 Task: Create a task  Improve website accessibility for users with visual impairments , assign it to team member softage.7@softage.net in the project TracePlan and update the status of the task to  On Track  , set the priority of the task to High.
Action: Mouse moved to (74, 341)
Screenshot: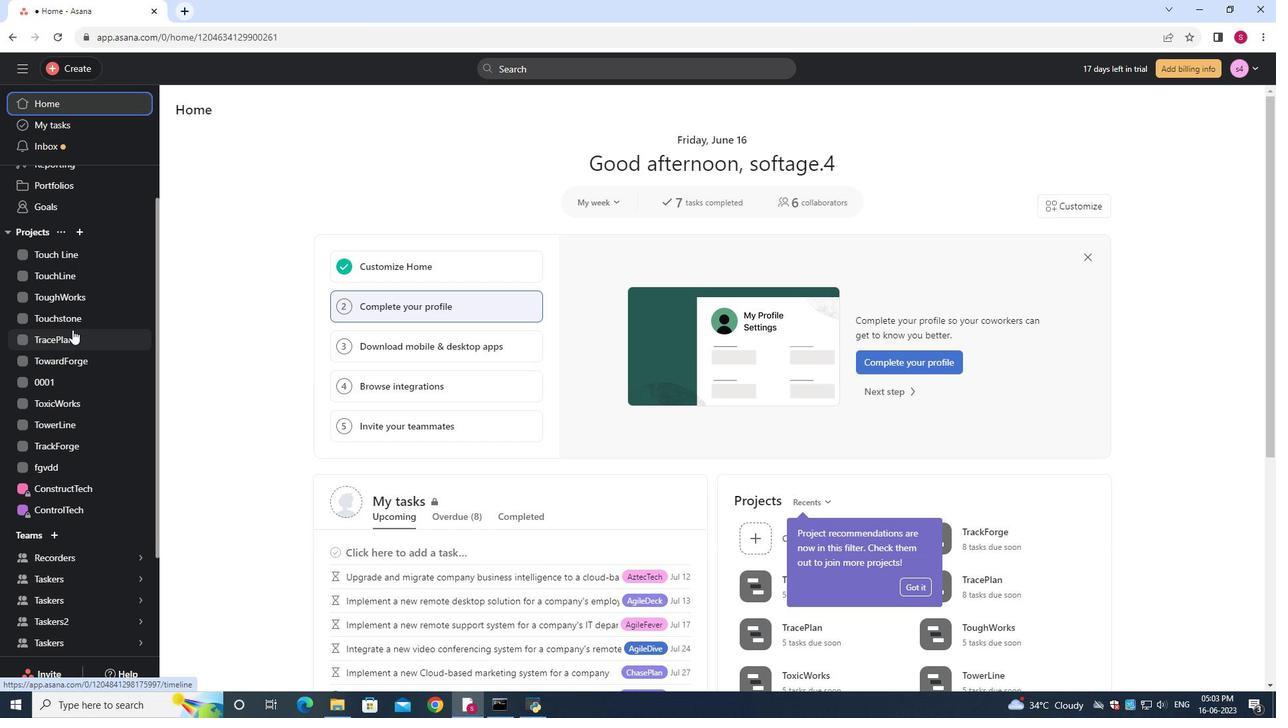 
Action: Mouse pressed left at (74, 341)
Screenshot: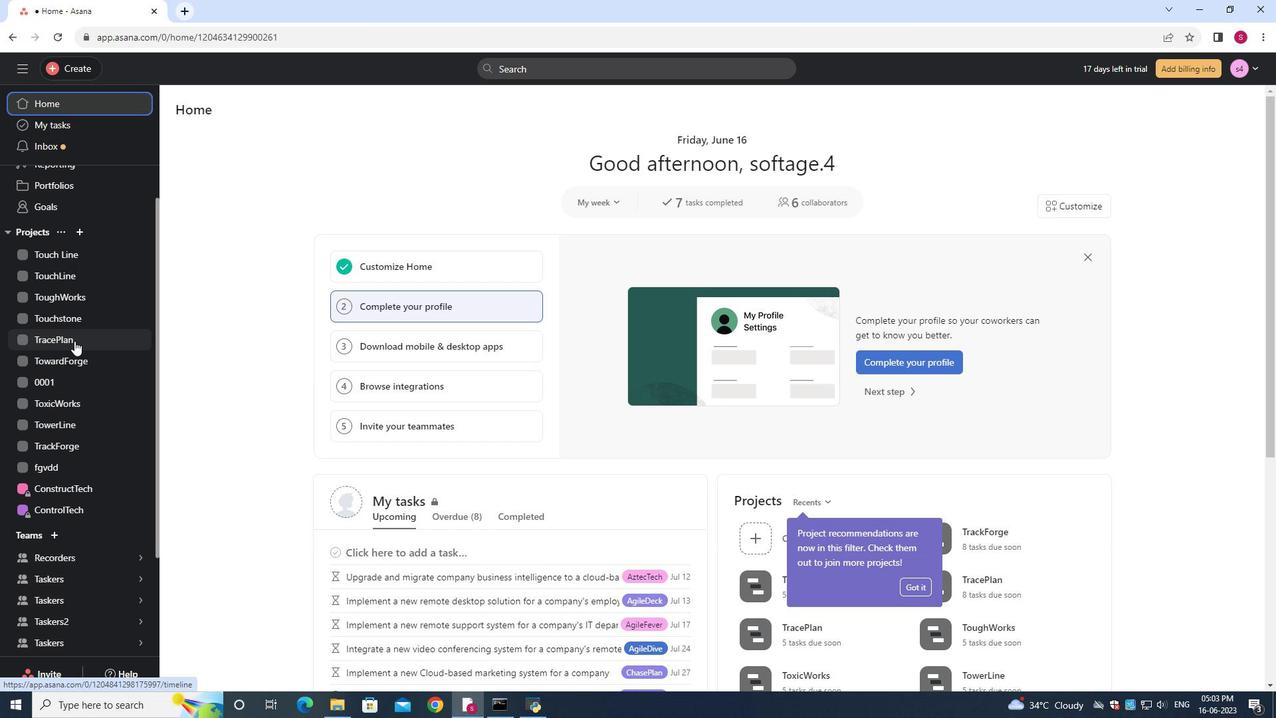 
Action: Mouse moved to (206, 174)
Screenshot: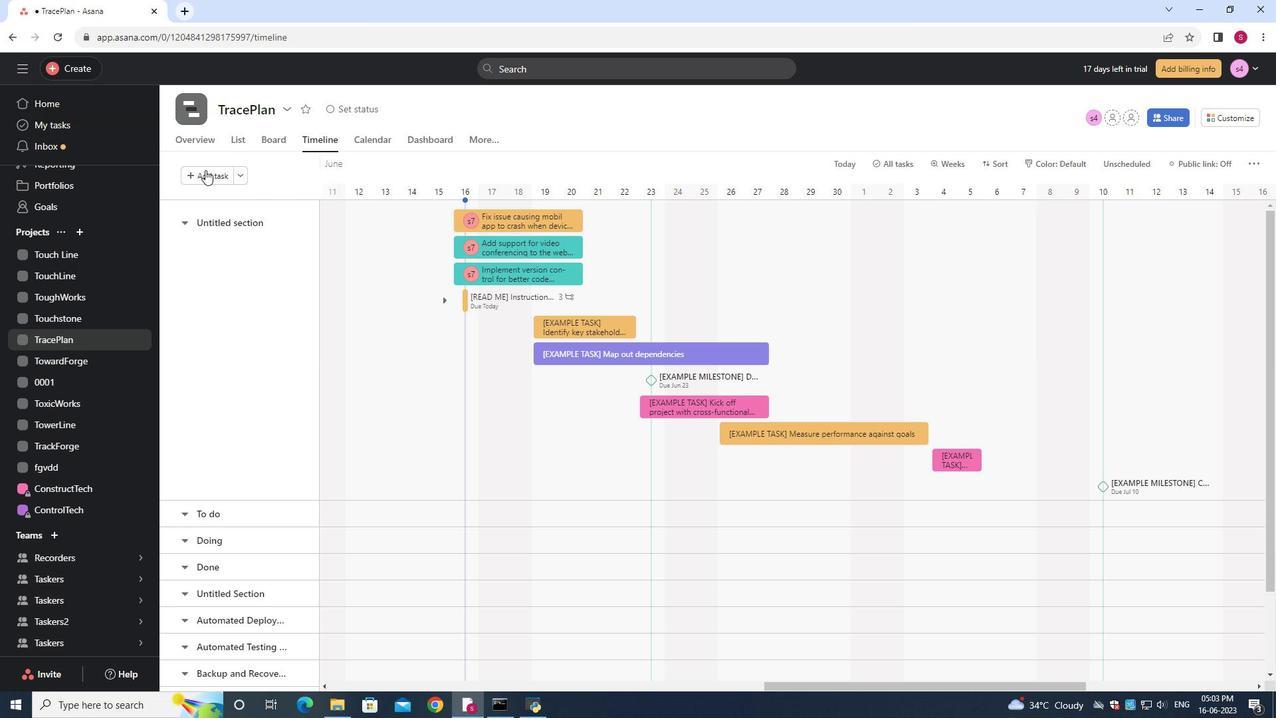 
Action: Mouse pressed left at (206, 174)
Screenshot: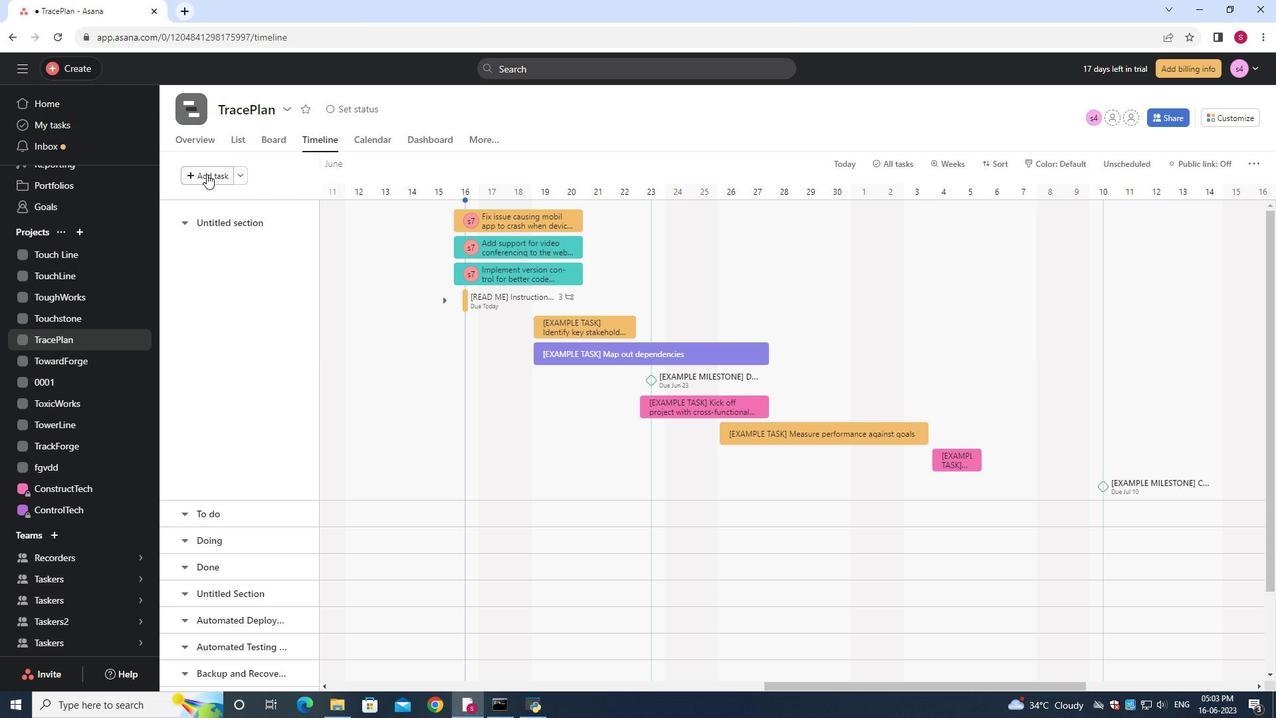 
Action: Mouse moved to (207, 174)
Screenshot: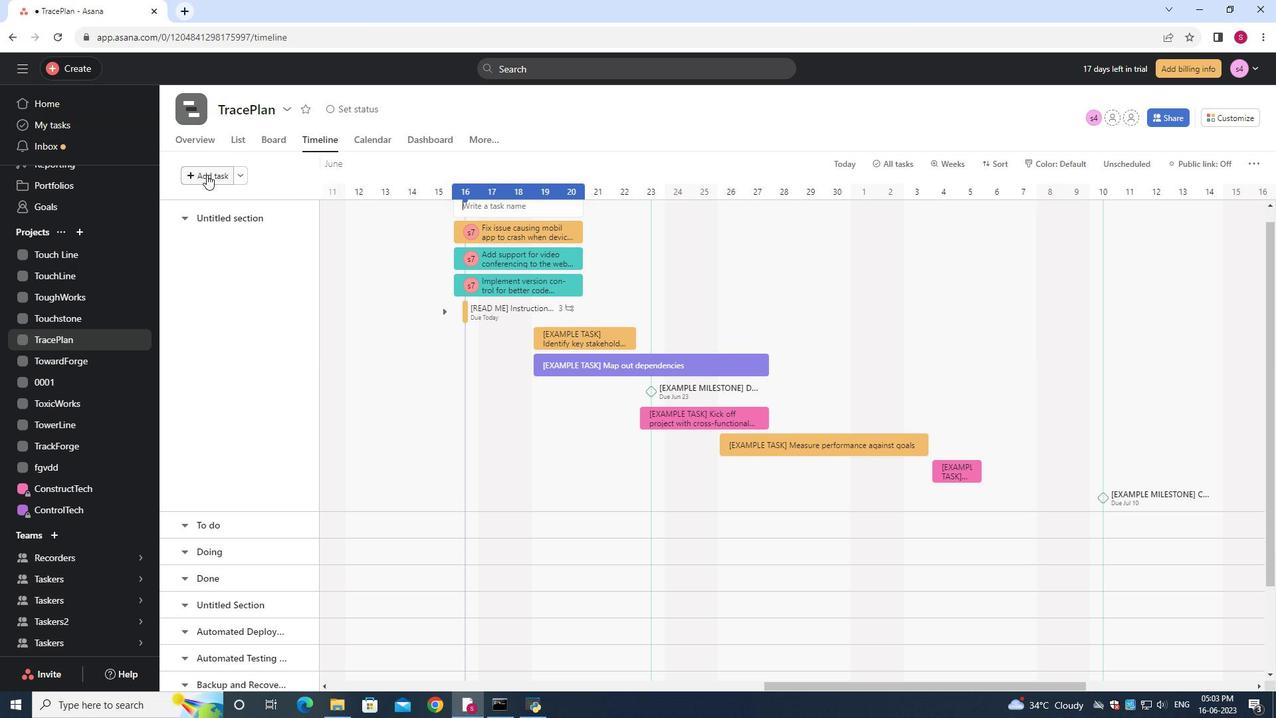 
Action: Key pressed <Key.shift>Improve<Key.space>website<Key.space>accessibility<Key.space>for<Key.space>users<Key.space>with<Key.space>visual<Key.space>impairments
Screenshot: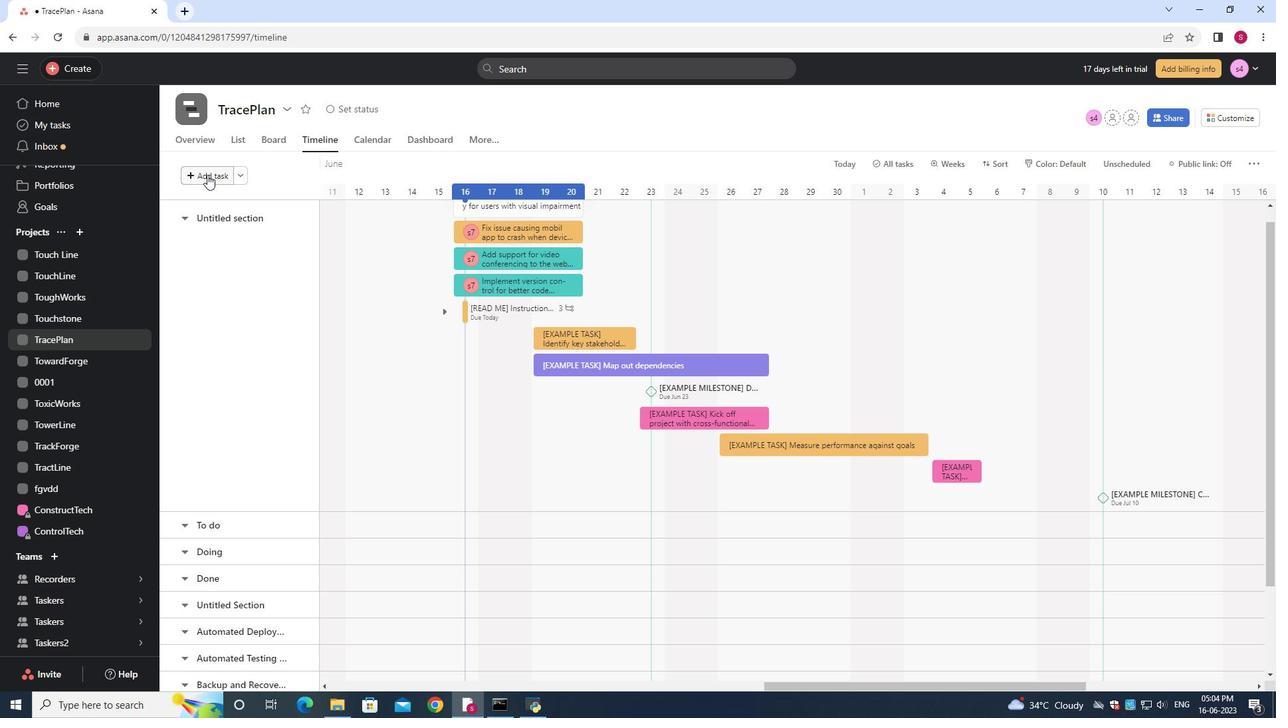 
Action: Mouse moved to (581, 207)
Screenshot: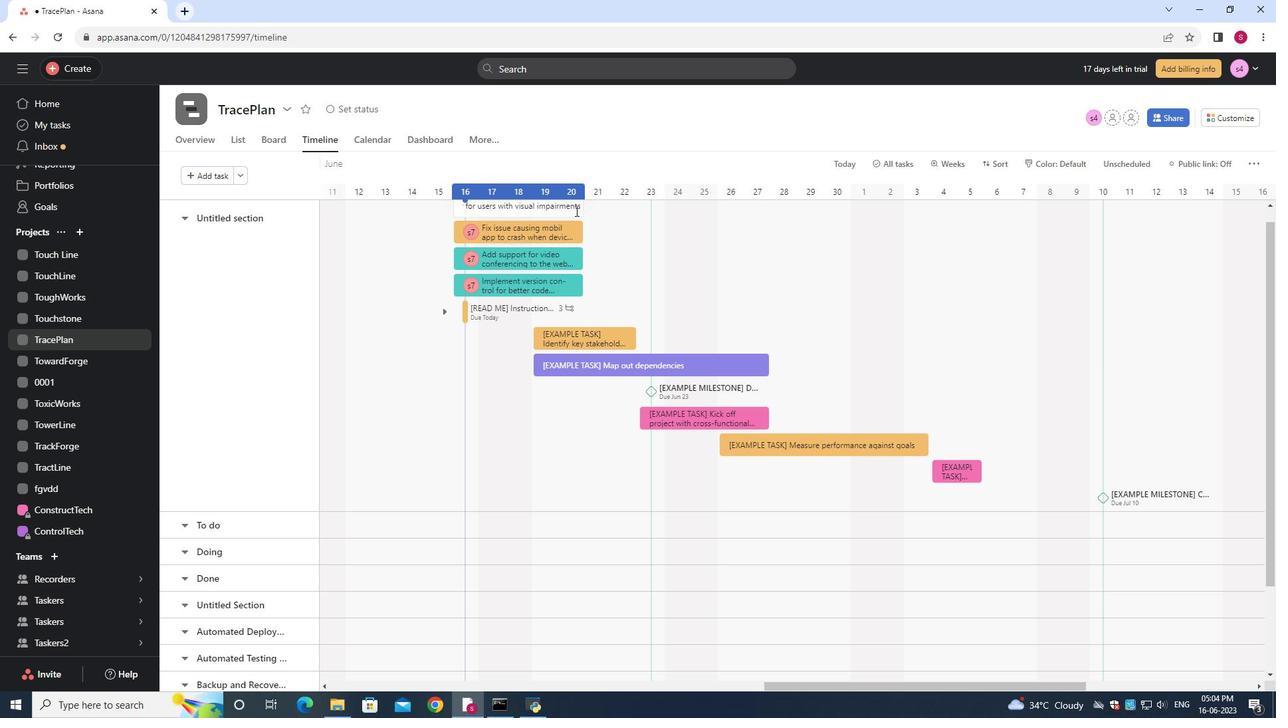 
Action: Mouse pressed left at (581, 207)
Screenshot: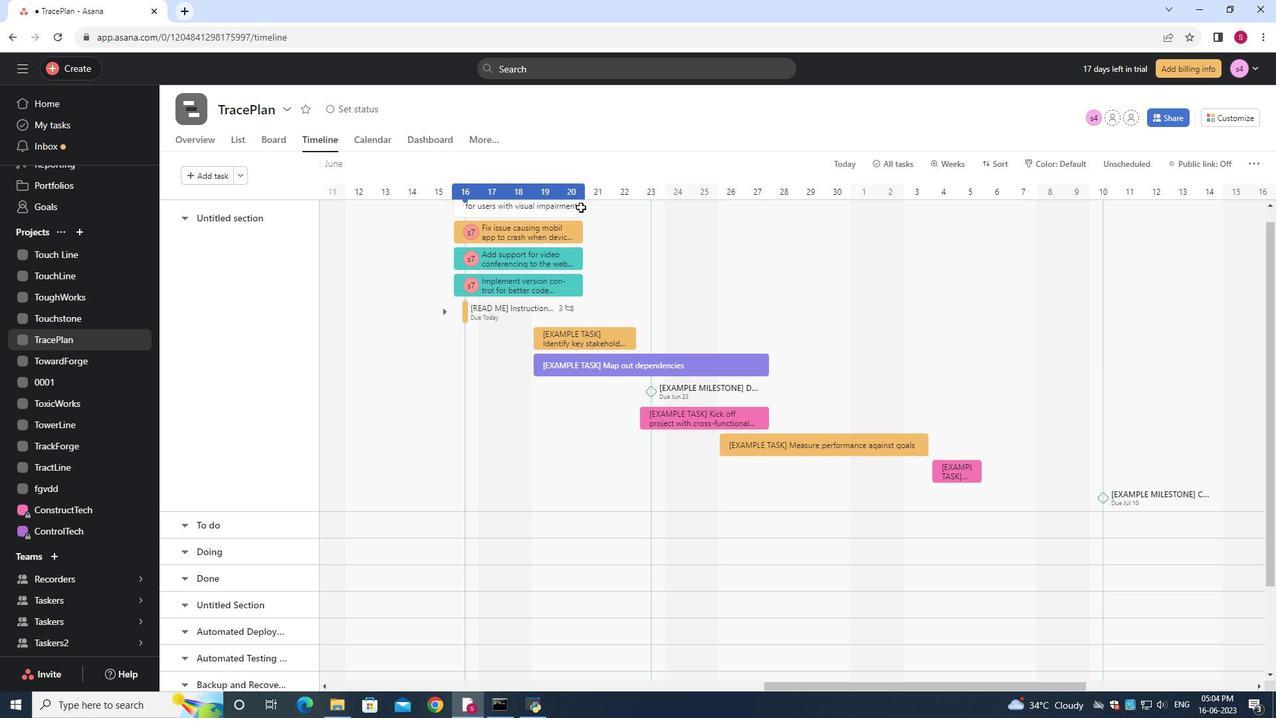 
Action: Mouse moved to (943, 265)
Screenshot: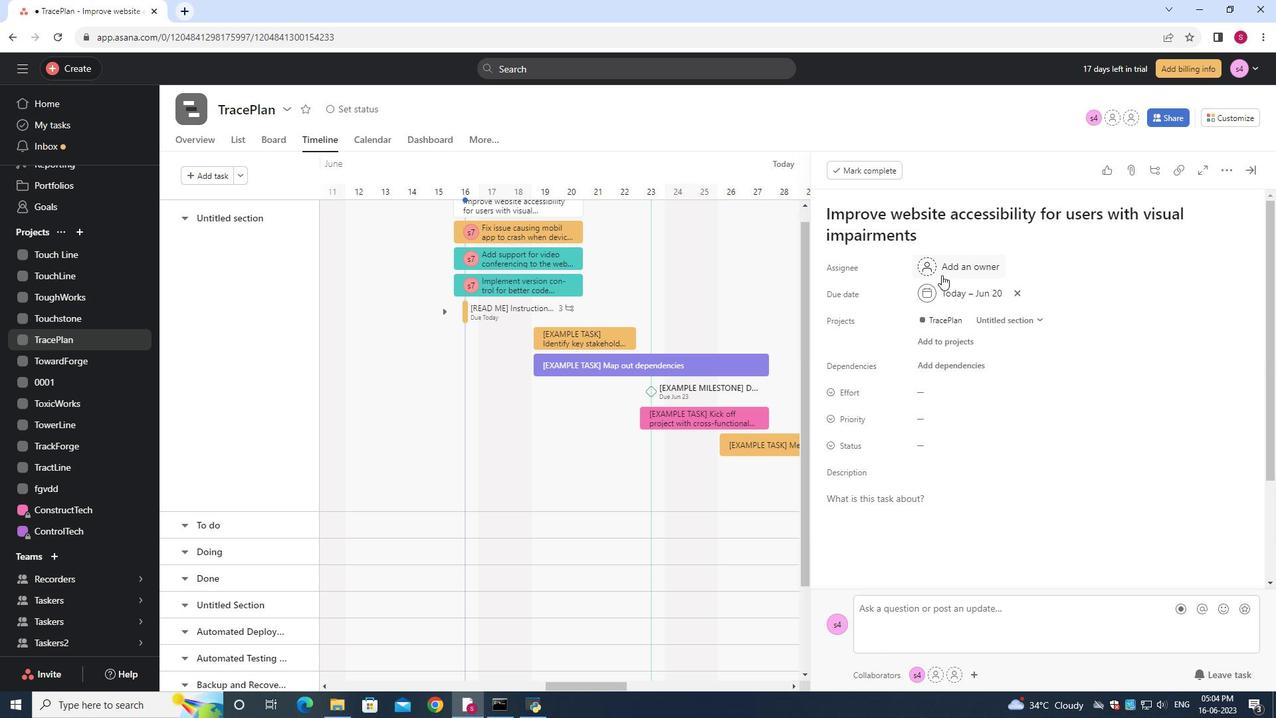 
Action: Mouse pressed left at (943, 265)
Screenshot: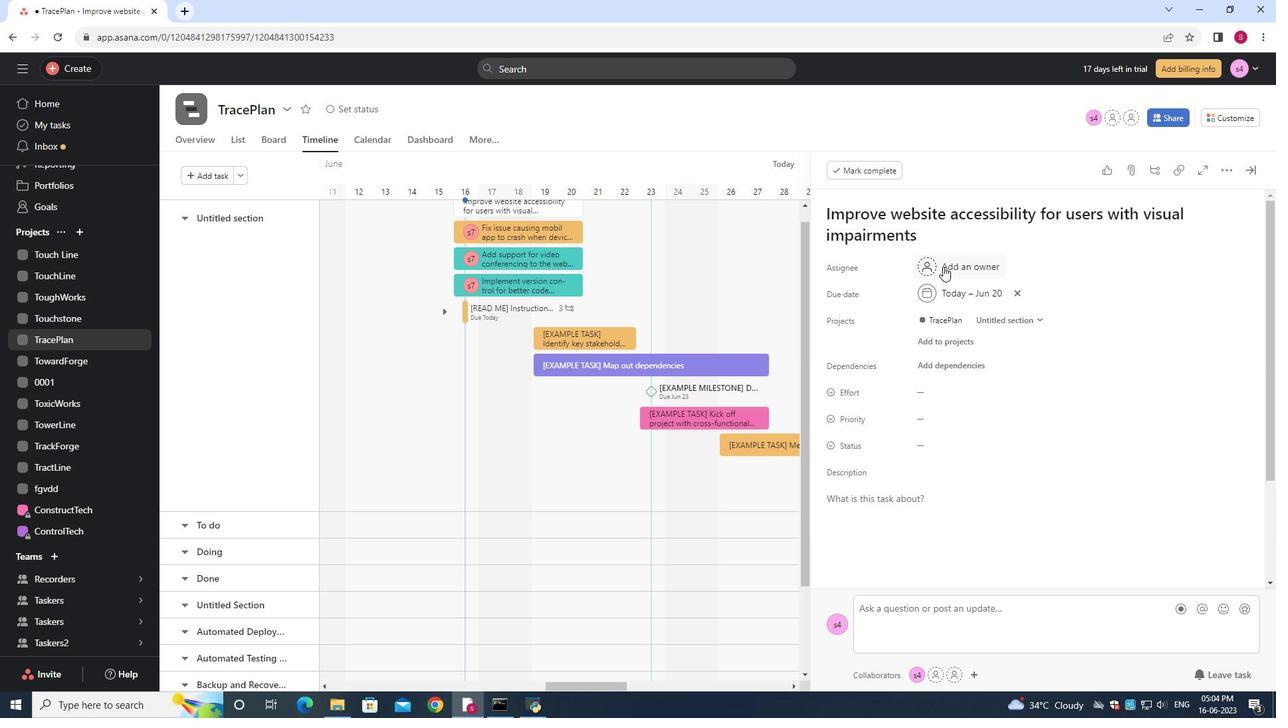 
Action: Key pressed softage.7<Key.shift>@softage.net
Screenshot: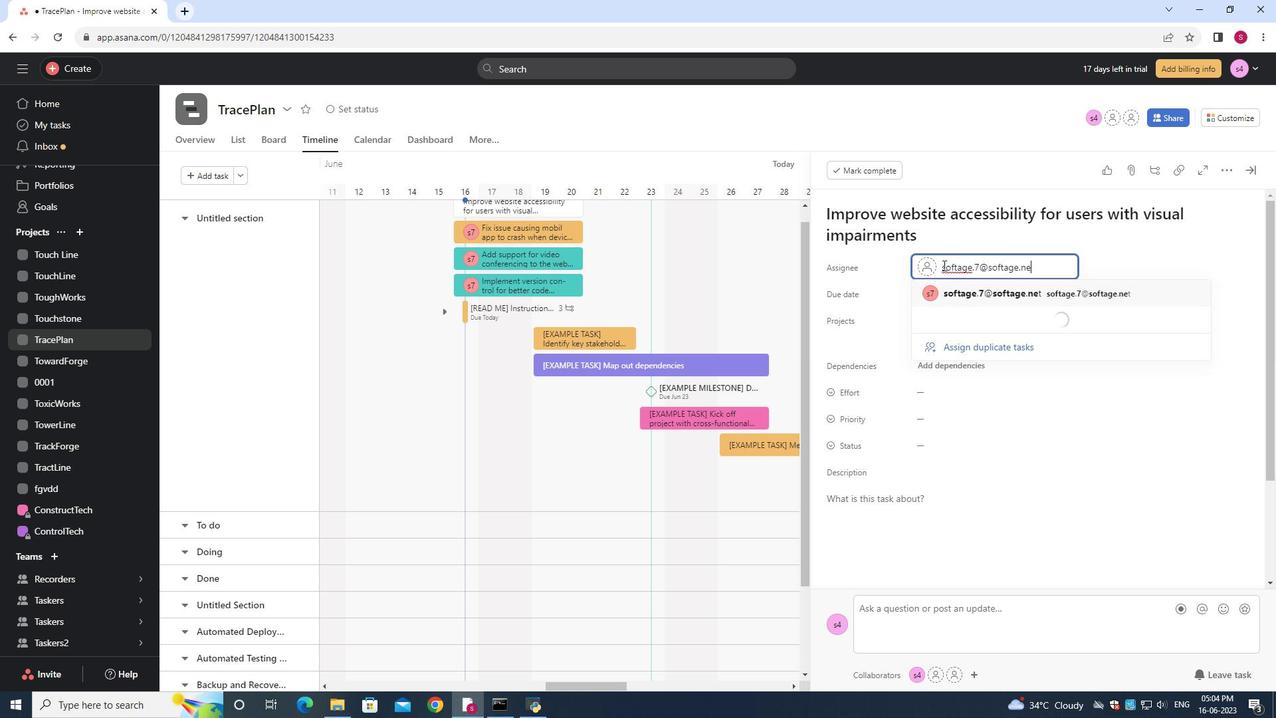 
Action: Mouse moved to (979, 287)
Screenshot: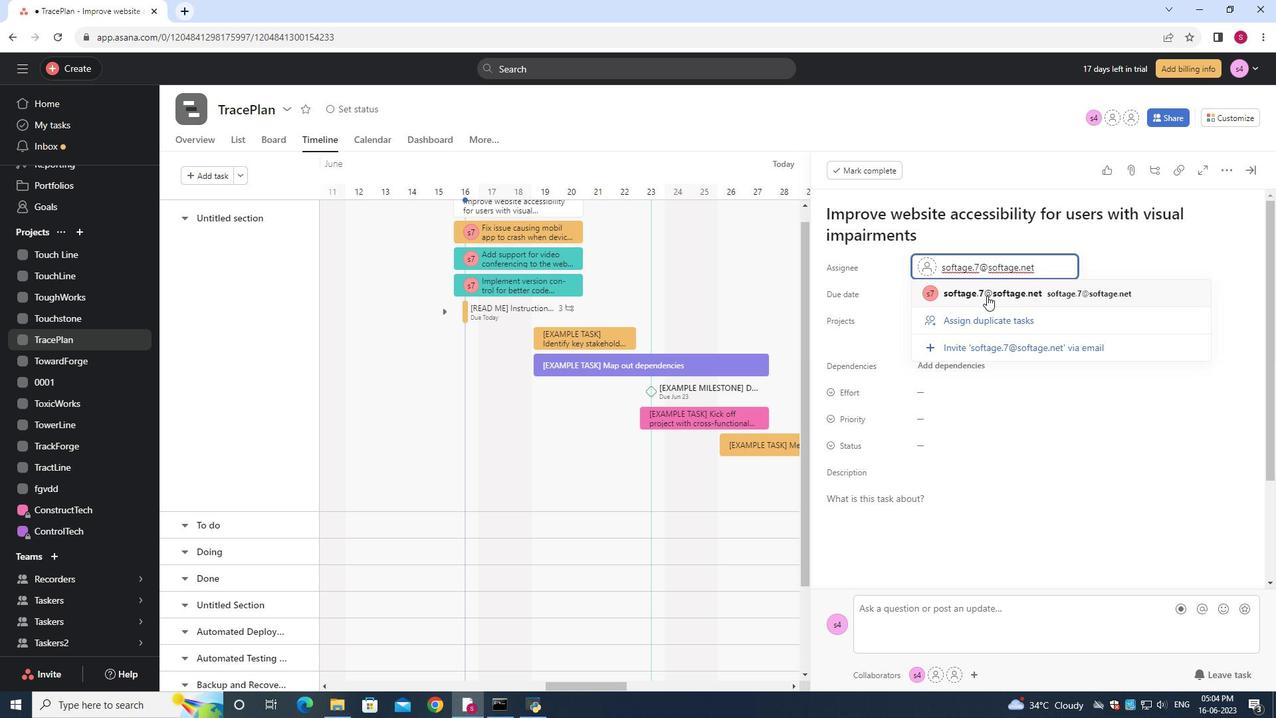 
Action: Mouse pressed left at (979, 287)
Screenshot: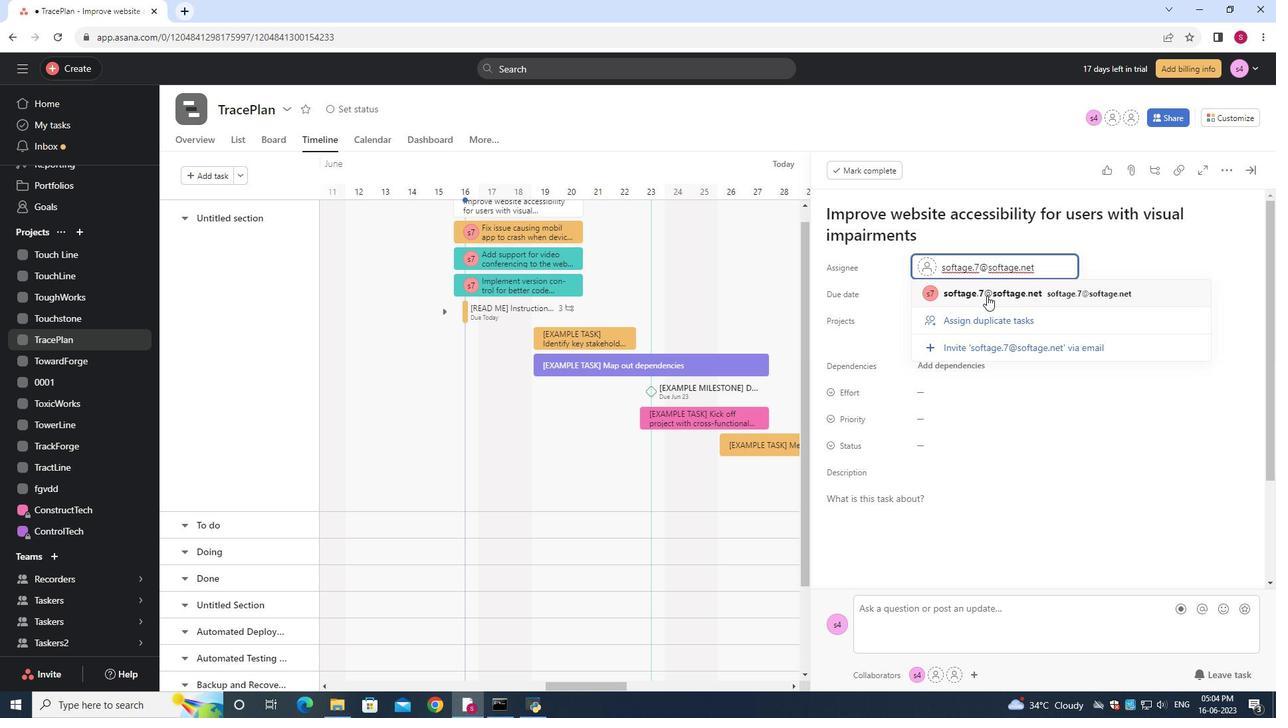 
Action: Mouse moved to (921, 446)
Screenshot: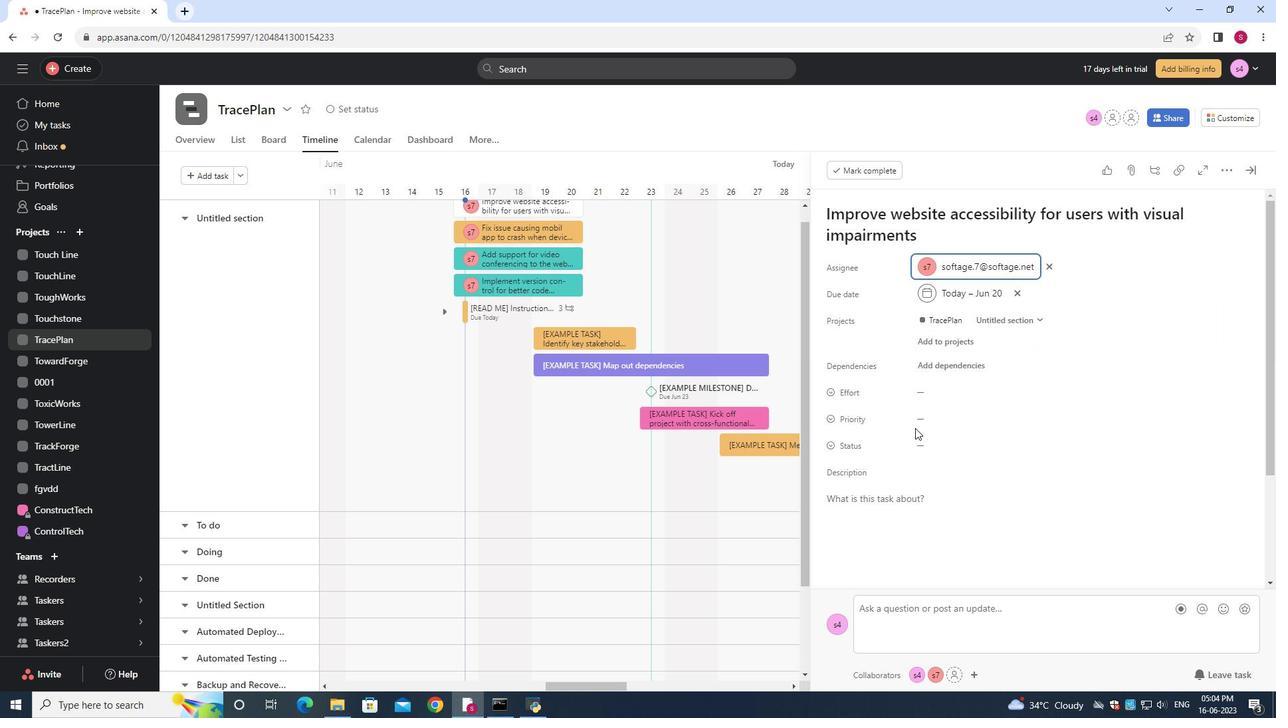 
Action: Mouse pressed left at (921, 446)
Screenshot: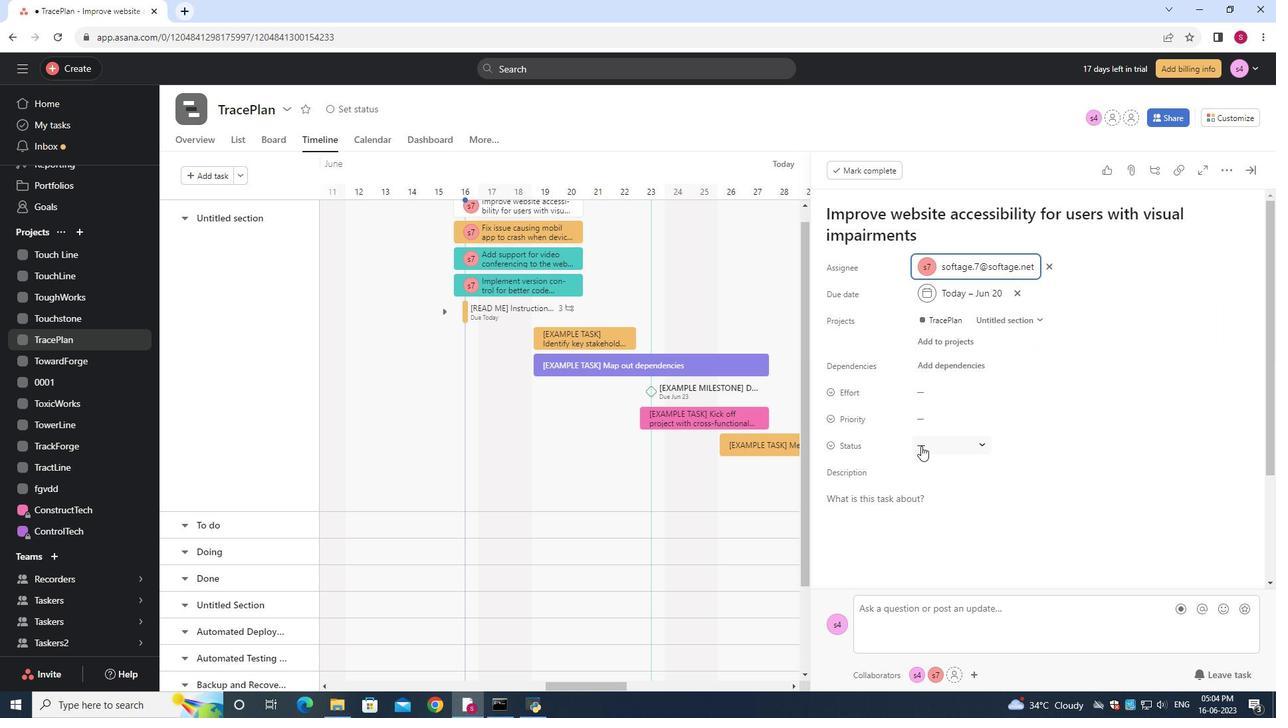 
Action: Mouse moved to (960, 491)
Screenshot: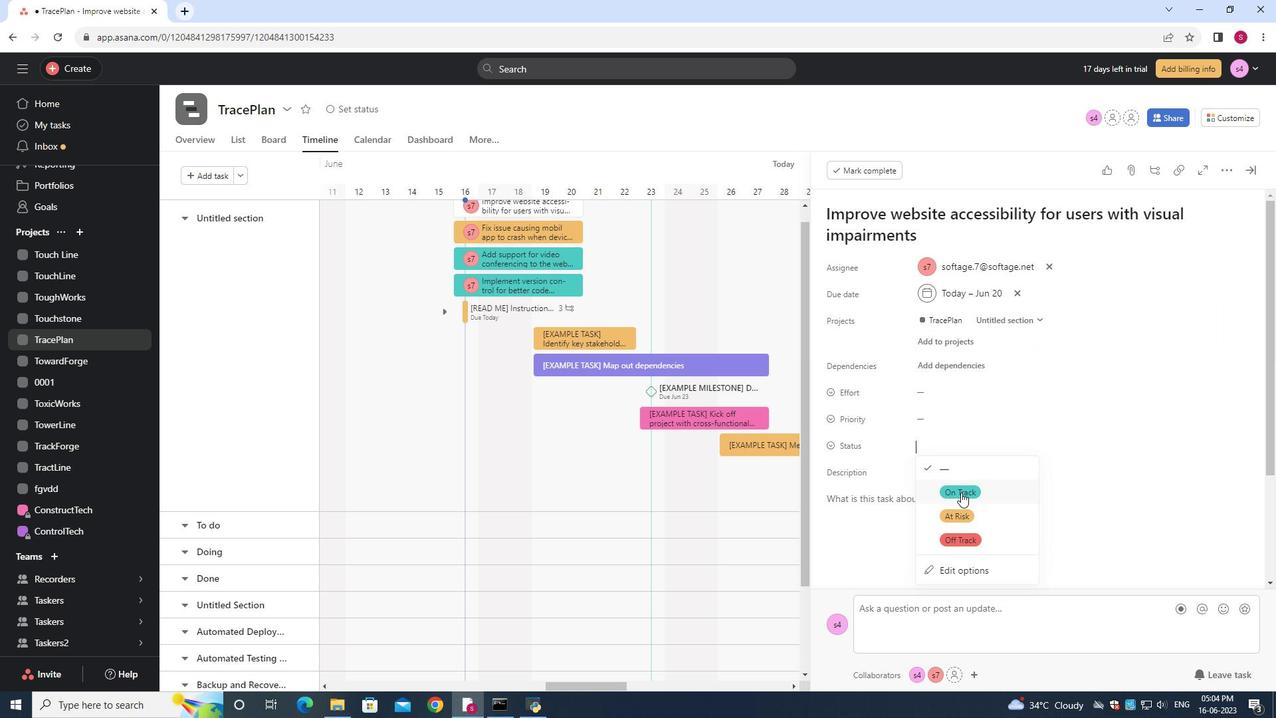 
Action: Mouse pressed left at (960, 491)
Screenshot: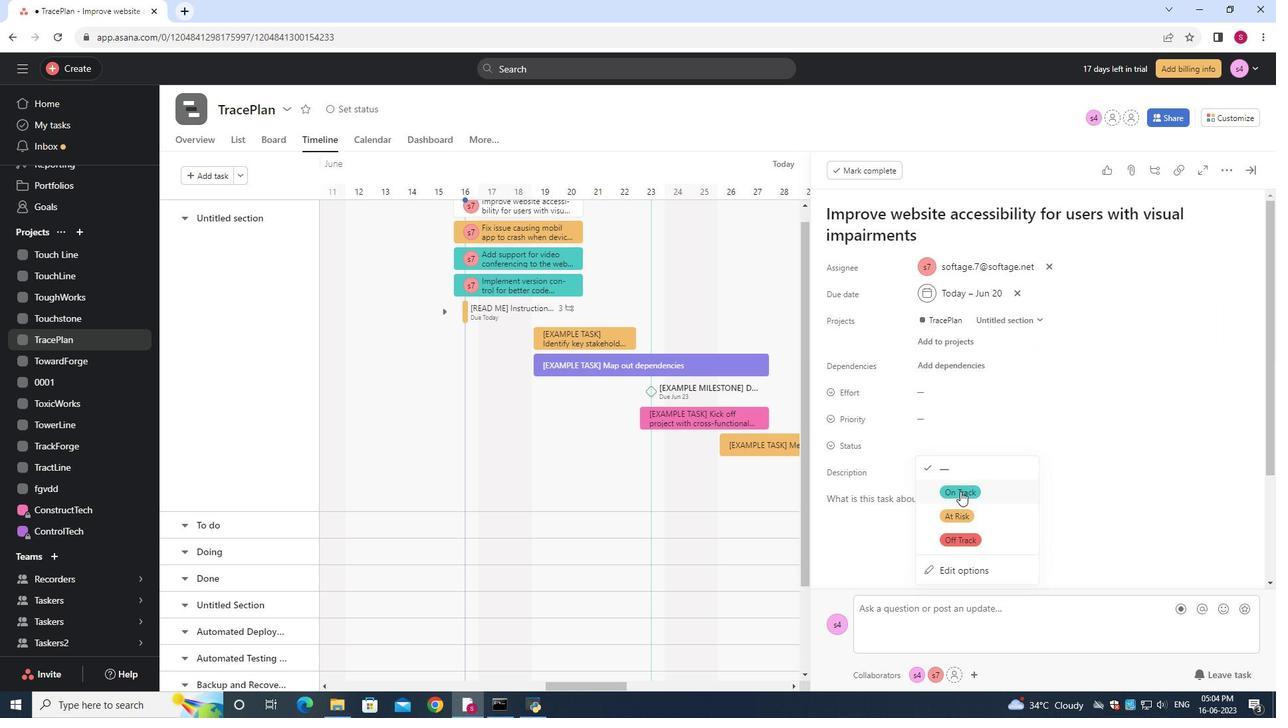
Action: Mouse moved to (926, 420)
Screenshot: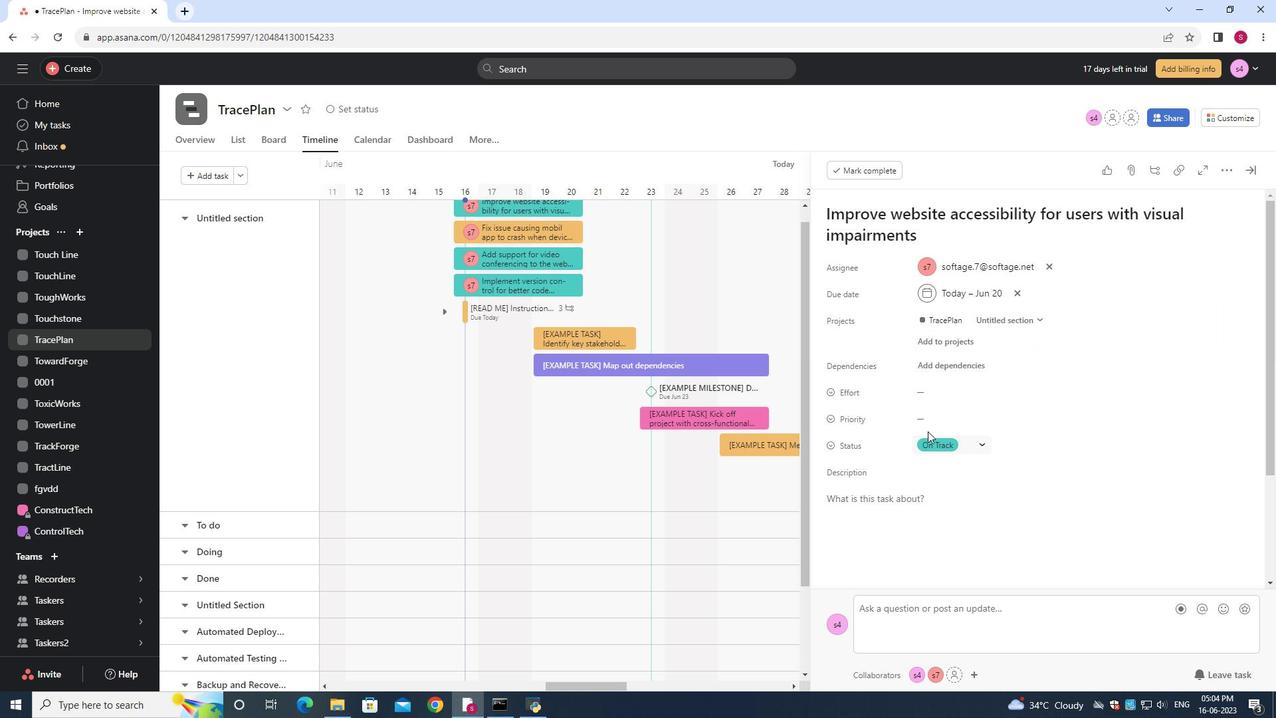 
Action: Mouse pressed left at (926, 420)
Screenshot: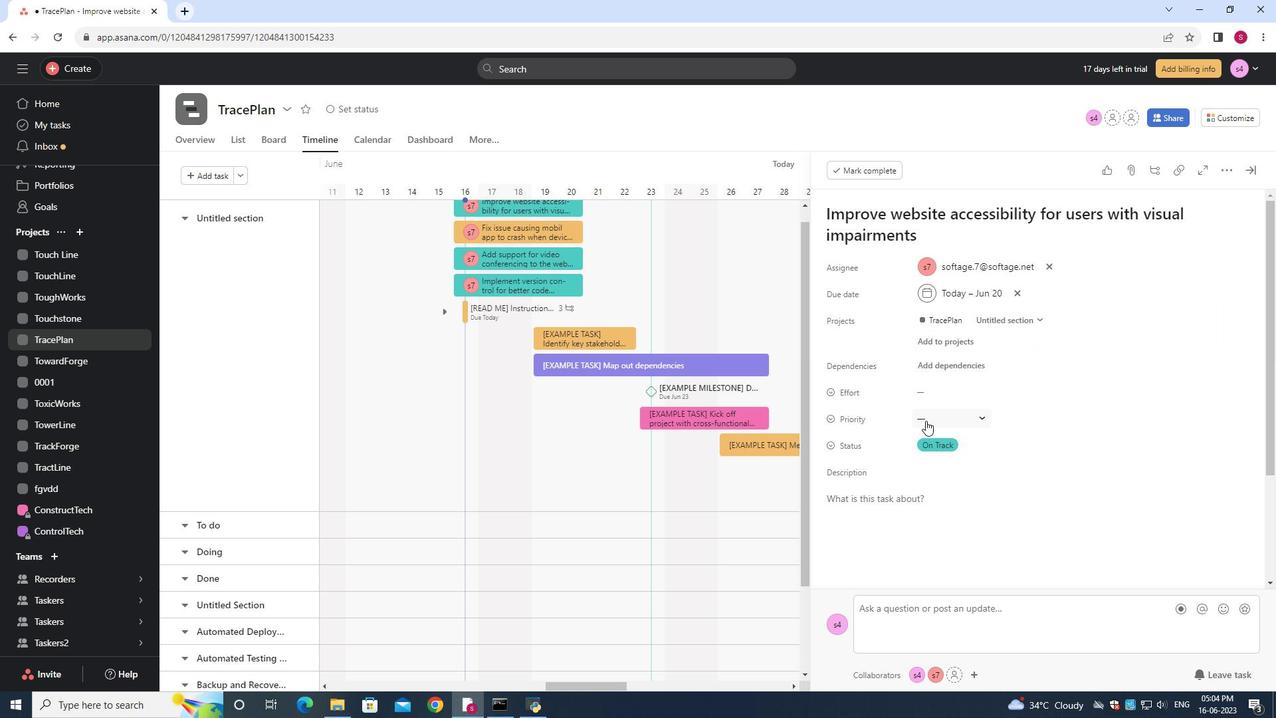 
Action: Mouse moved to (954, 464)
Screenshot: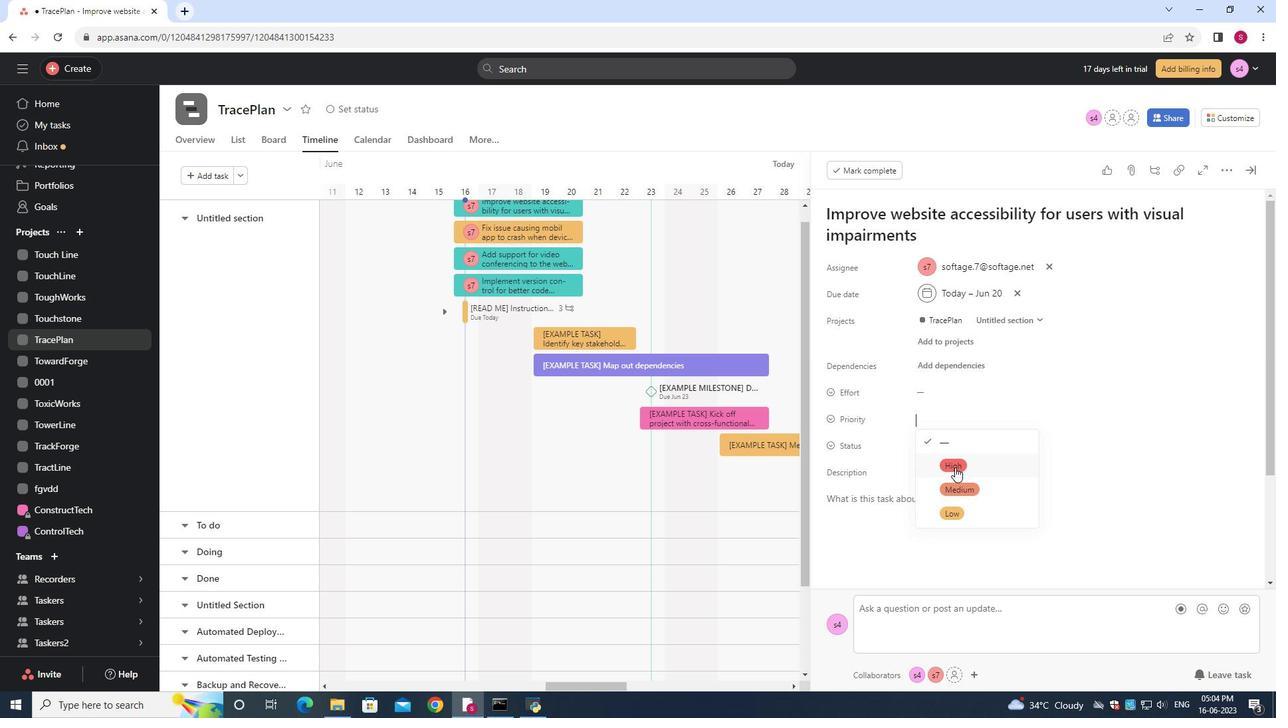 
Action: Mouse pressed left at (954, 464)
Screenshot: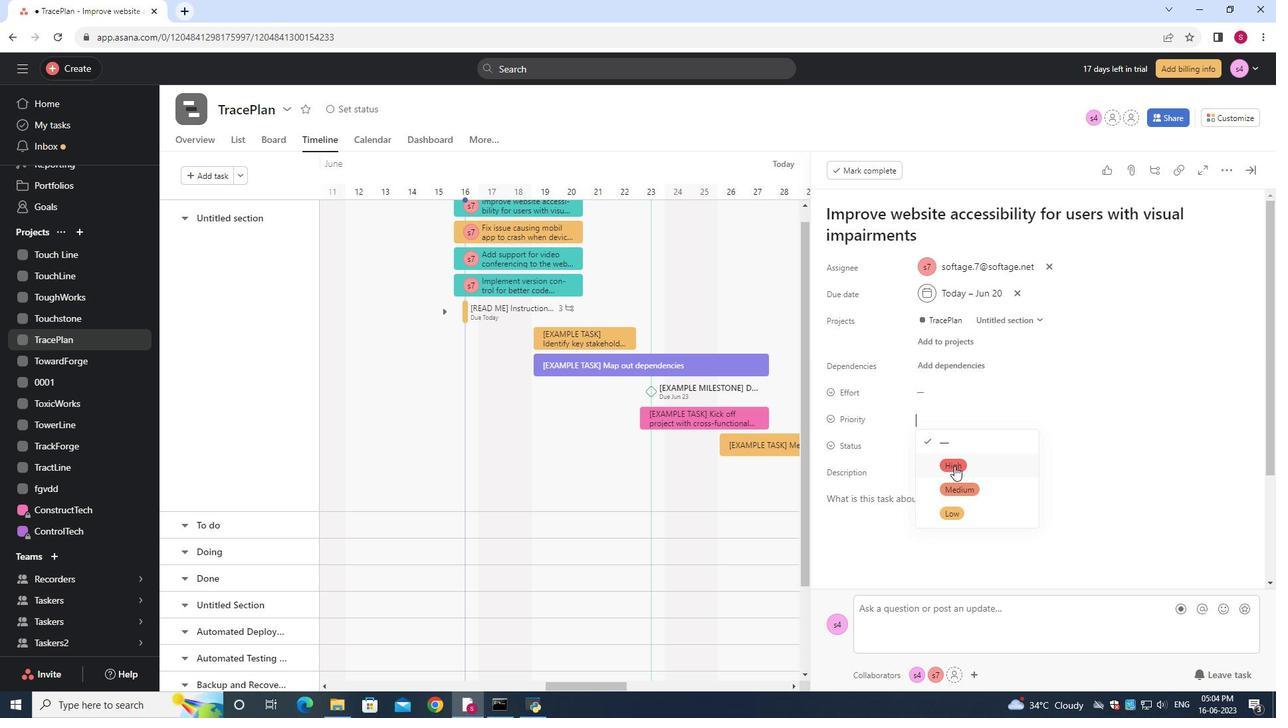 
Action: Mouse moved to (953, 463)
Screenshot: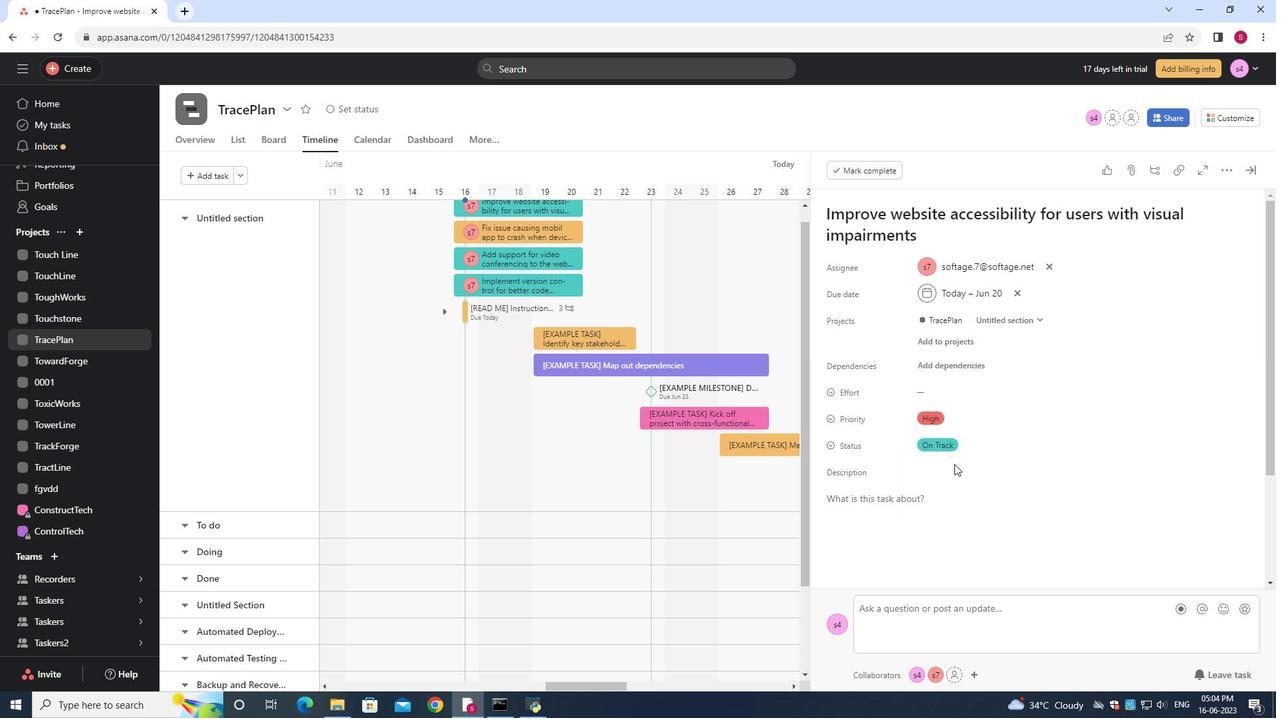 
